 Task: Create a rule from the Agile list, Priority changed -> Complete task in the project TreePlan if Priority Cleared then Complete Task.
Action: Mouse moved to (31, 66)
Screenshot: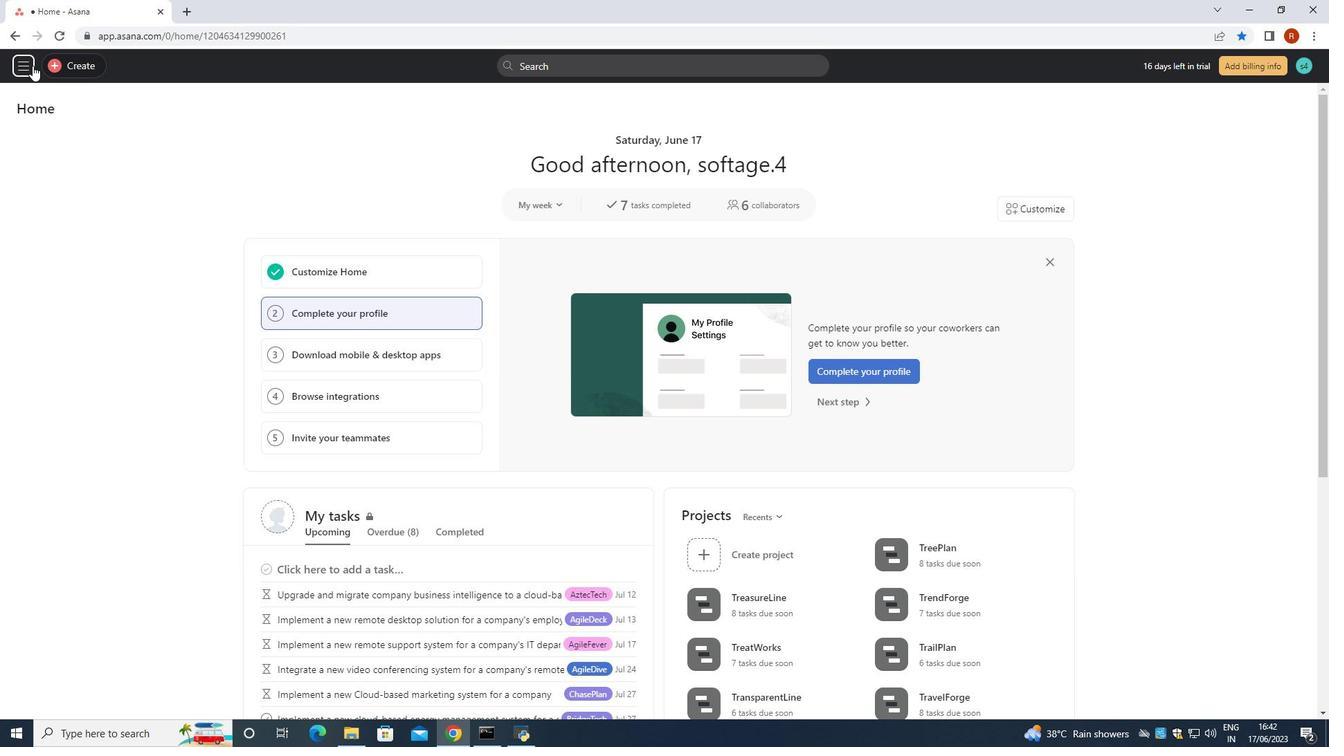 
Action: Mouse pressed left at (31, 66)
Screenshot: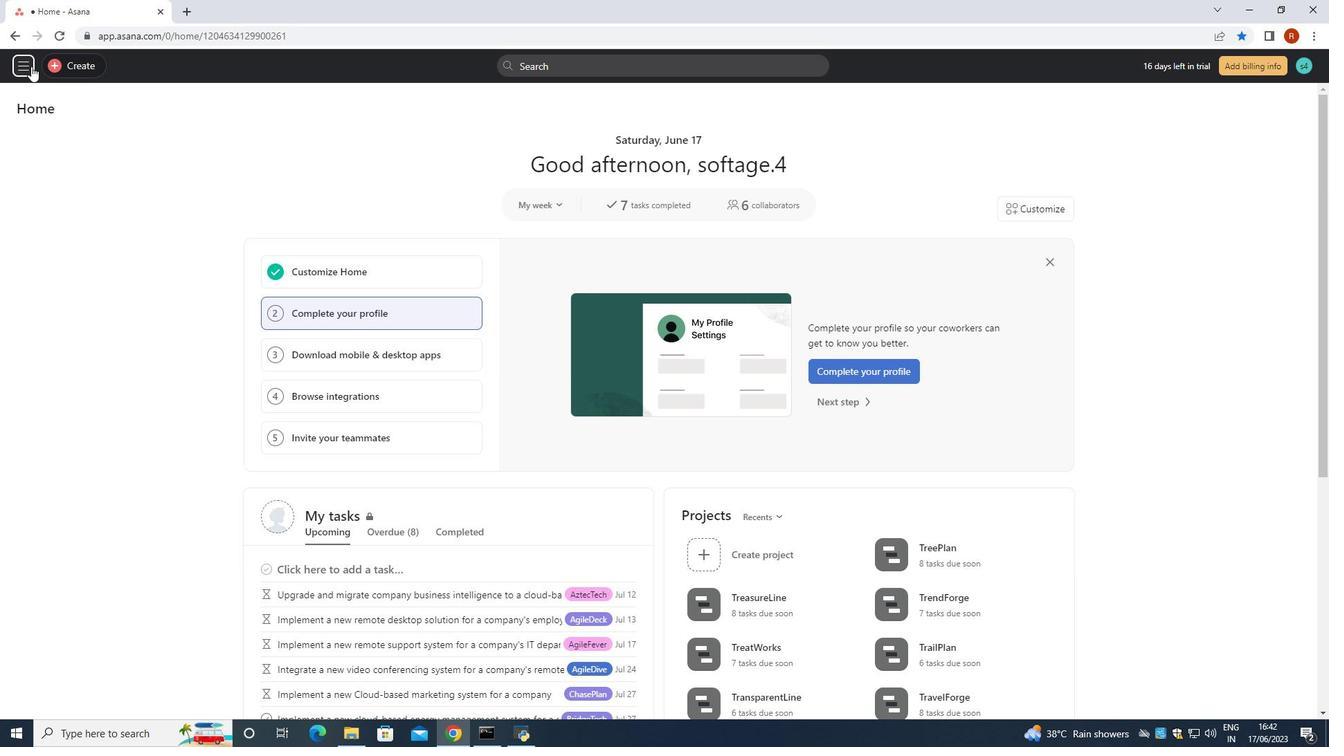 
Action: Mouse moved to (61, 413)
Screenshot: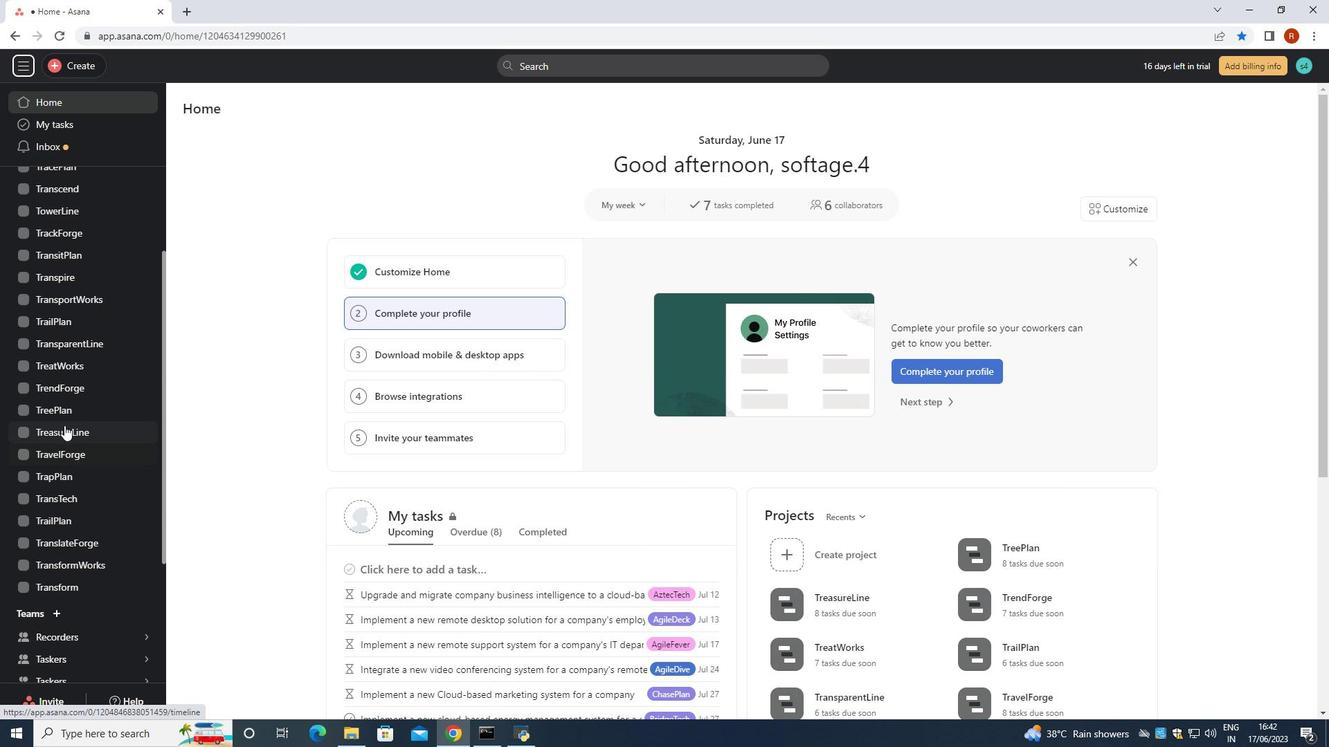 
Action: Mouse pressed left at (61, 413)
Screenshot: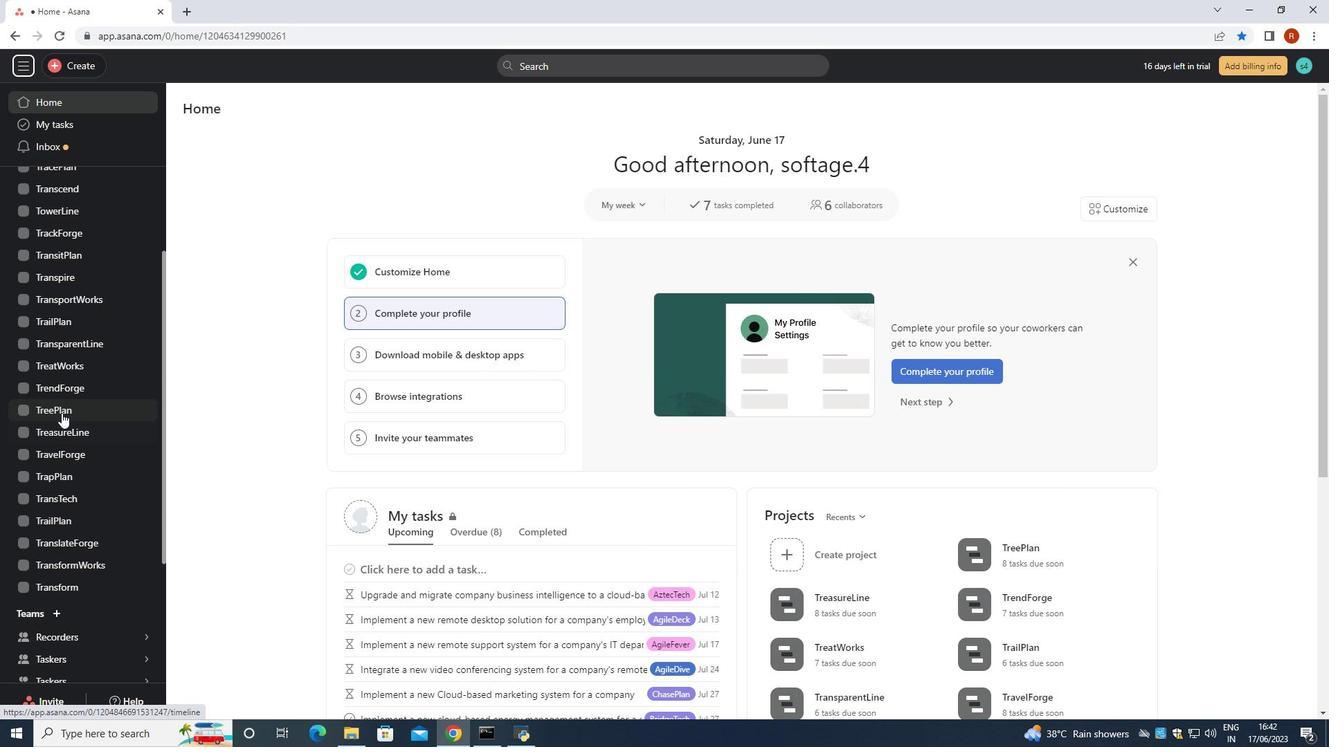 
Action: Mouse moved to (1299, 108)
Screenshot: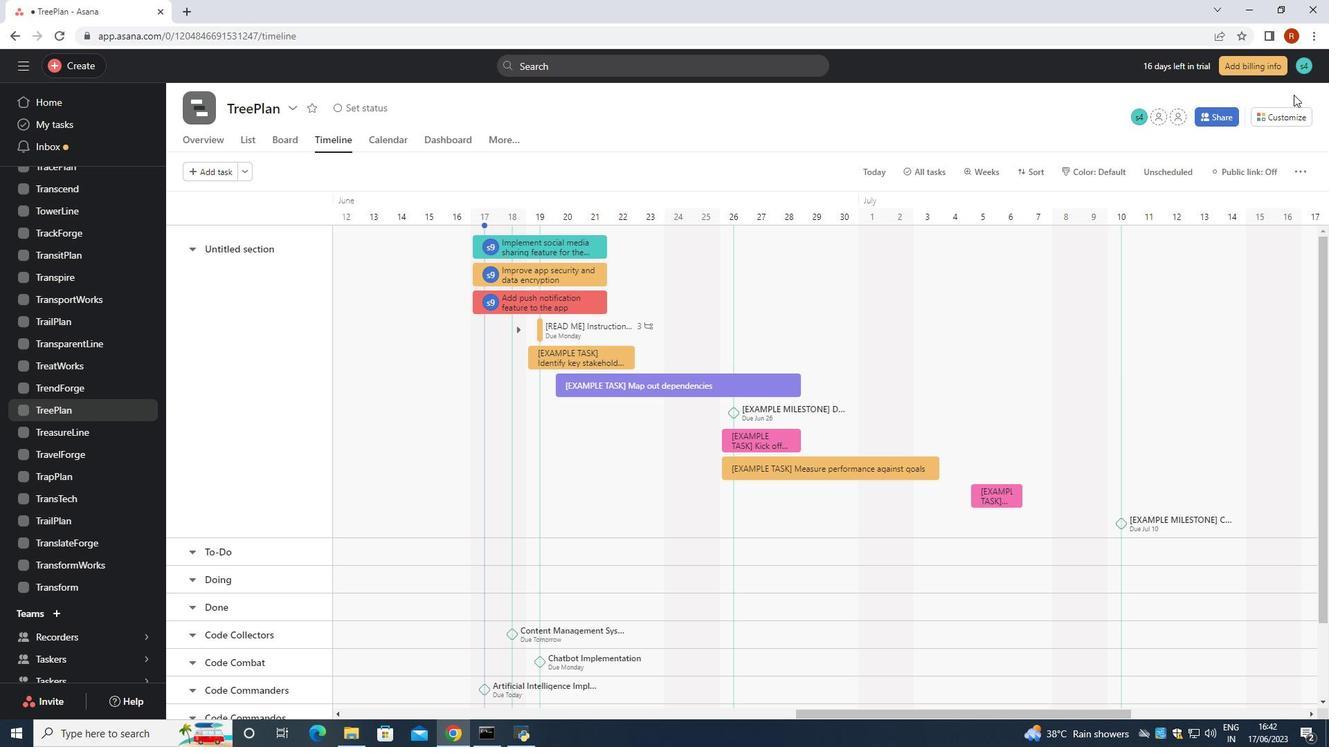 
Action: Mouse pressed left at (1299, 108)
Screenshot: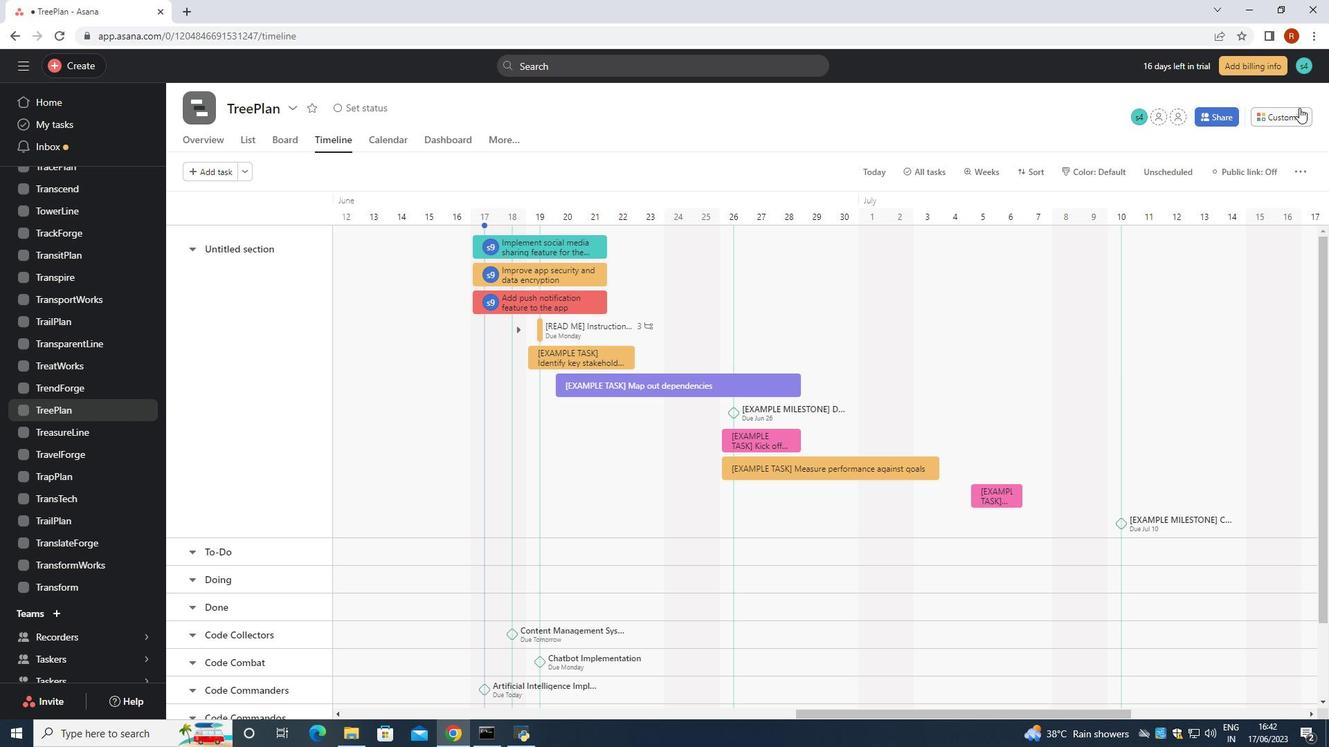 
Action: Mouse moved to (1040, 330)
Screenshot: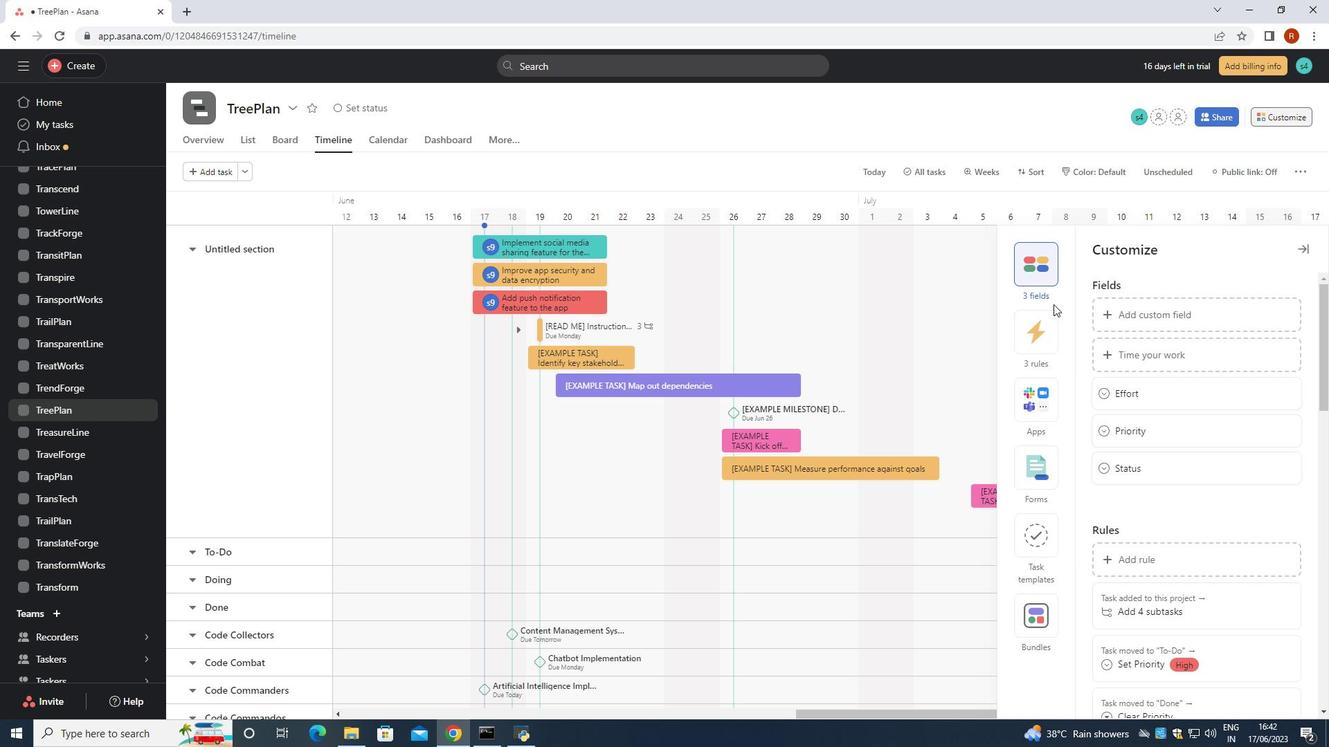 
Action: Mouse pressed left at (1040, 330)
Screenshot: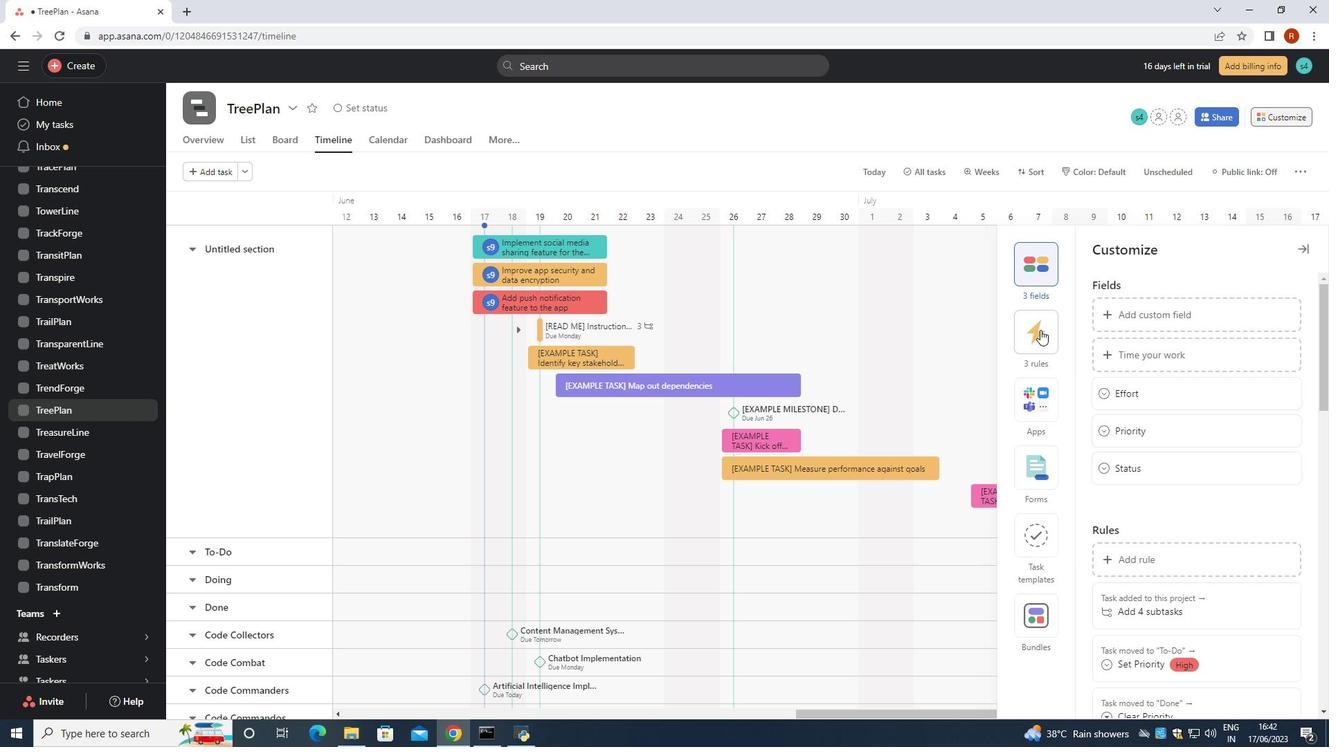 
Action: Mouse moved to (1136, 322)
Screenshot: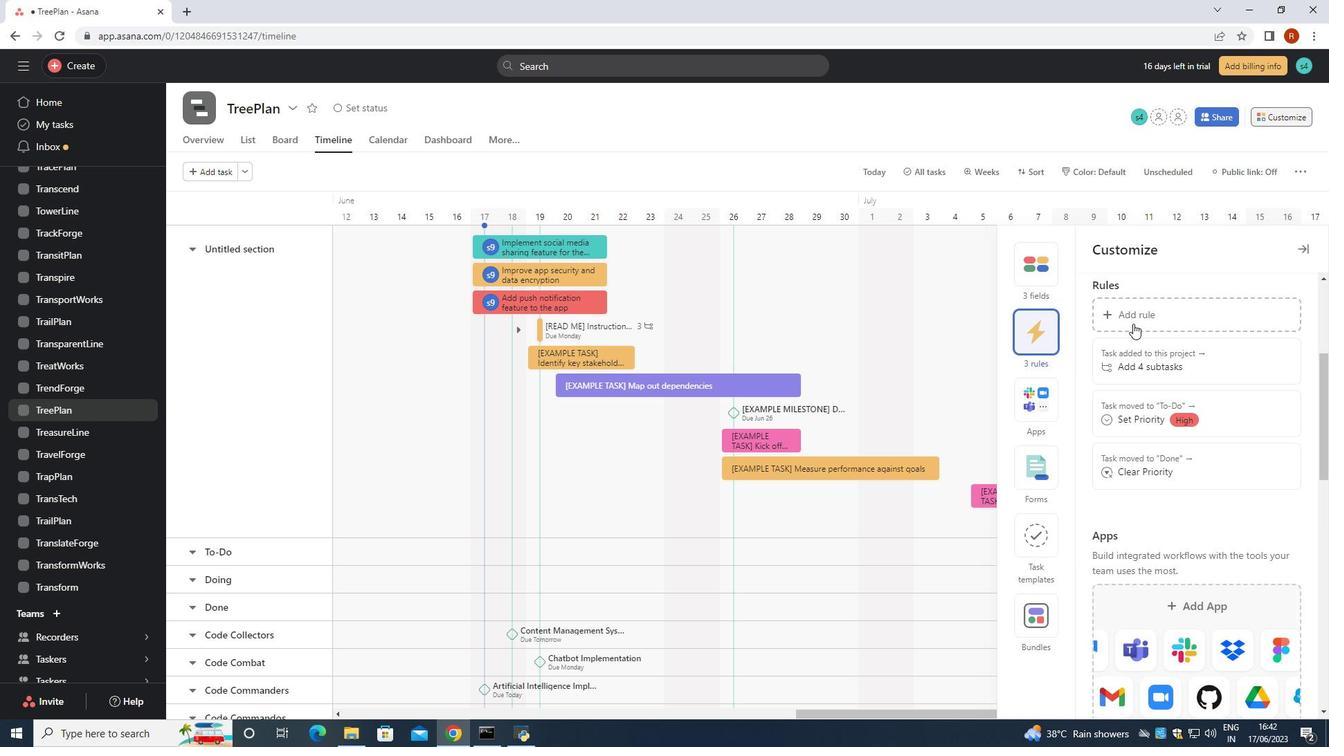 
Action: Mouse pressed left at (1136, 322)
Screenshot: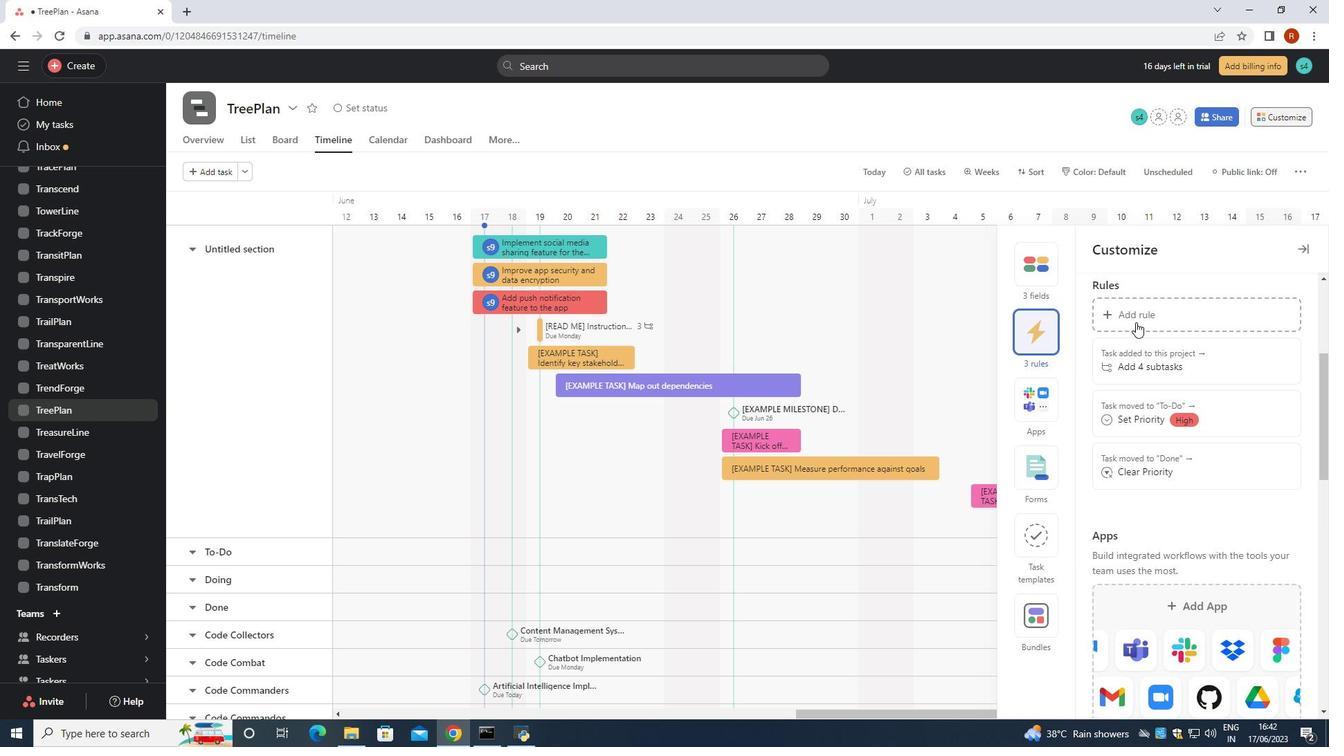 
Action: Mouse moved to (314, 212)
Screenshot: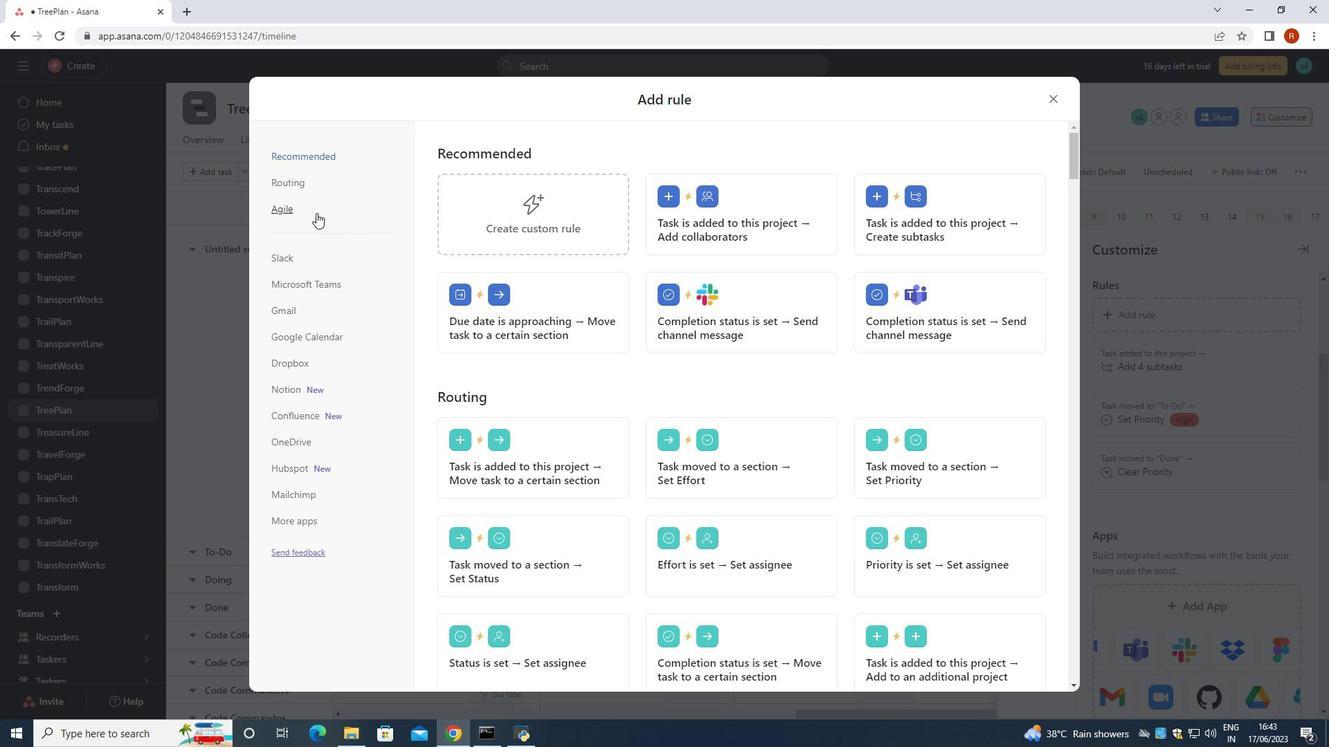 
Action: Mouse pressed left at (314, 212)
Screenshot: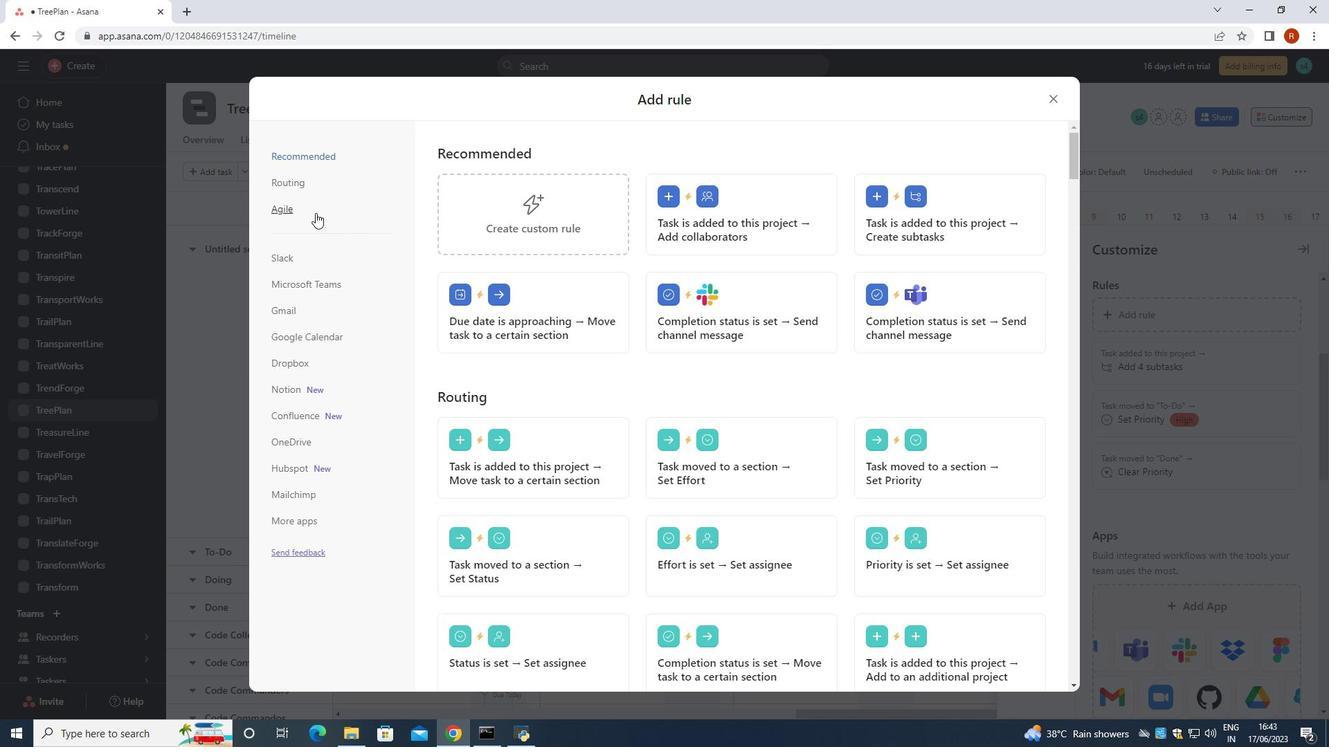 
Action: Mouse moved to (778, 209)
Screenshot: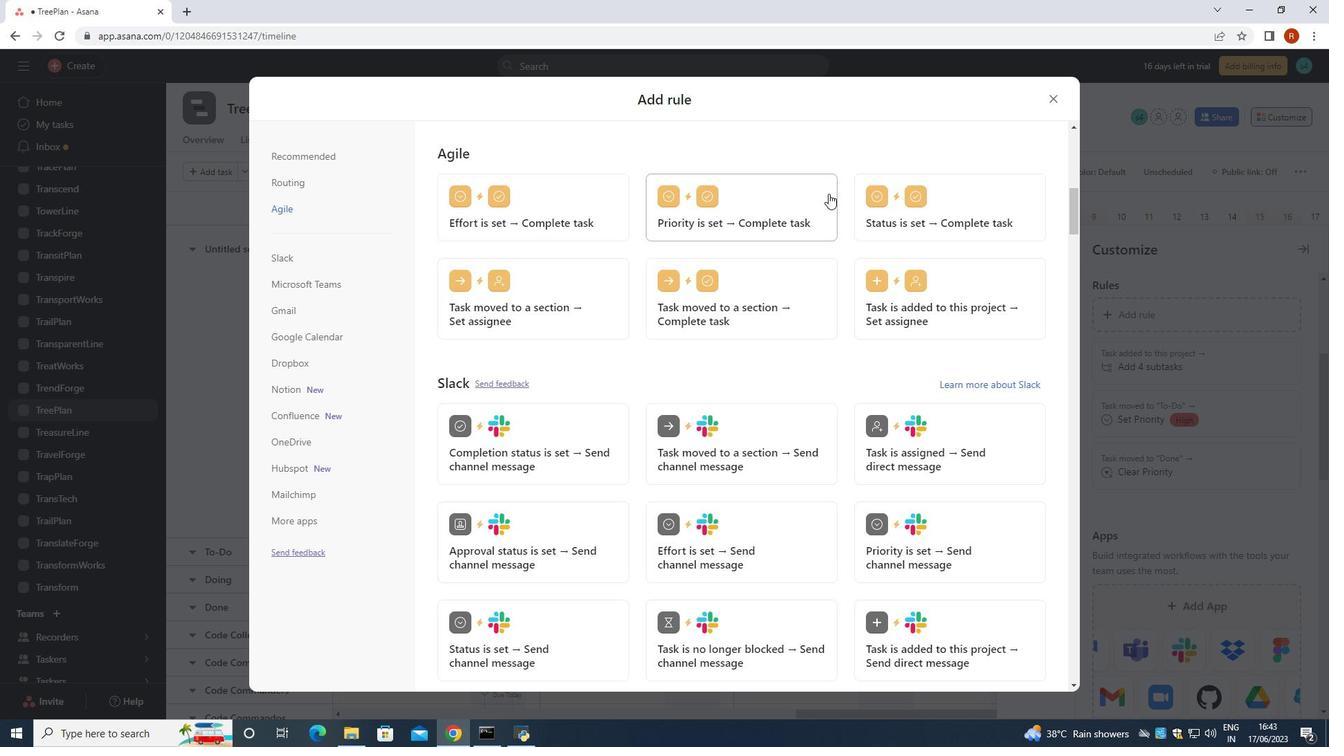 
Action: Mouse pressed left at (778, 209)
Screenshot: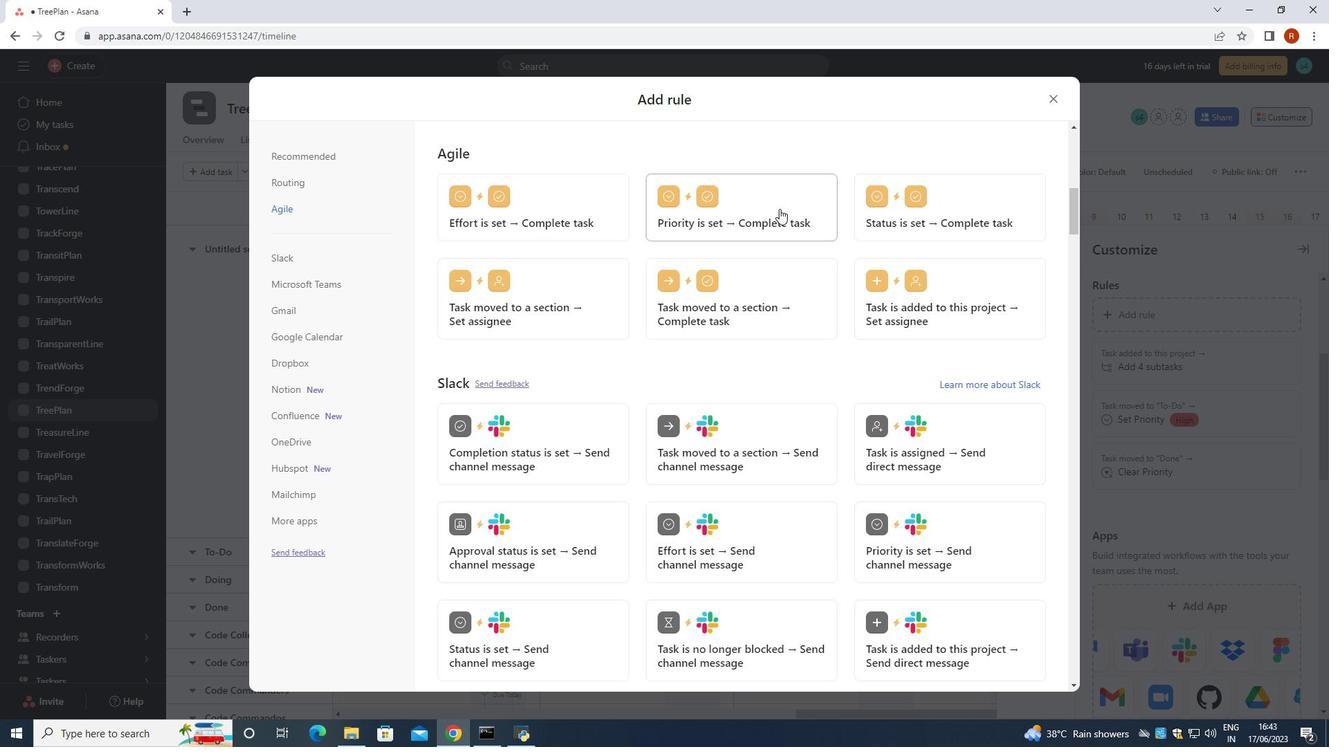 
Action: Mouse moved to (902, 234)
Screenshot: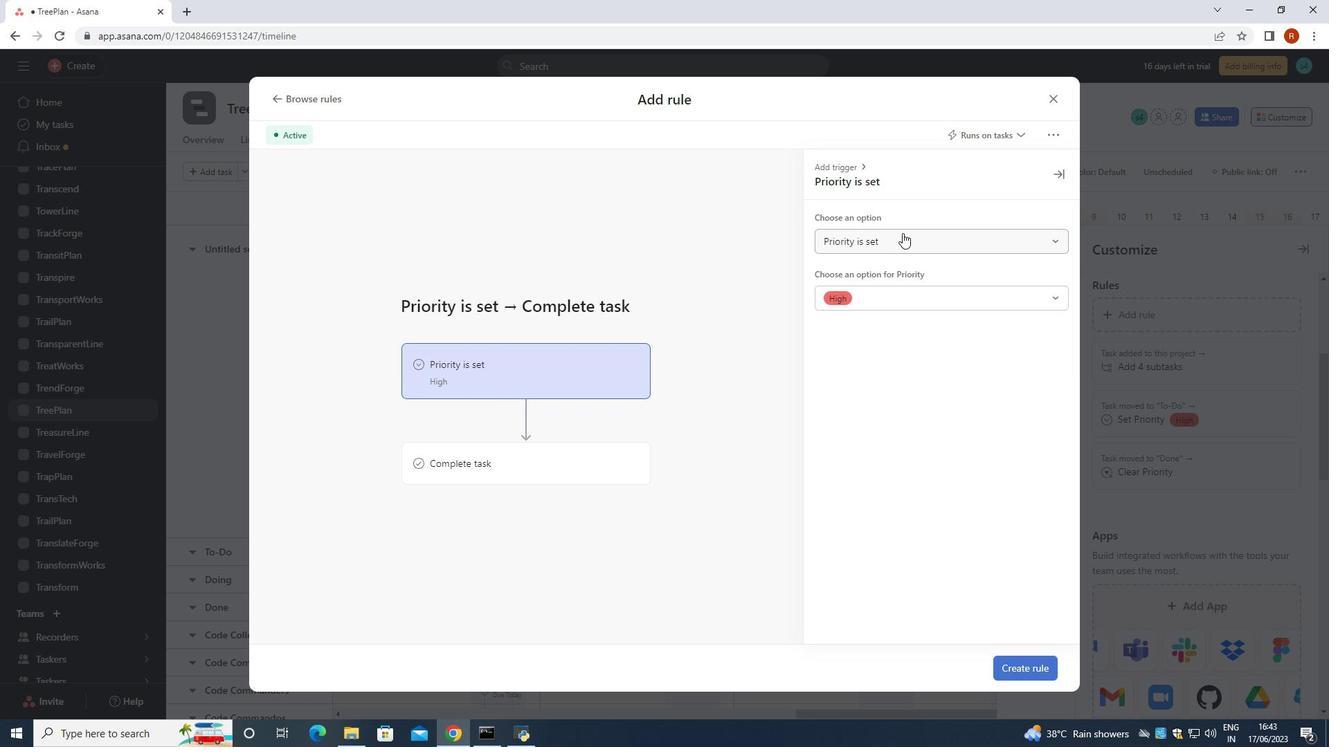 
Action: Mouse pressed left at (902, 234)
Screenshot: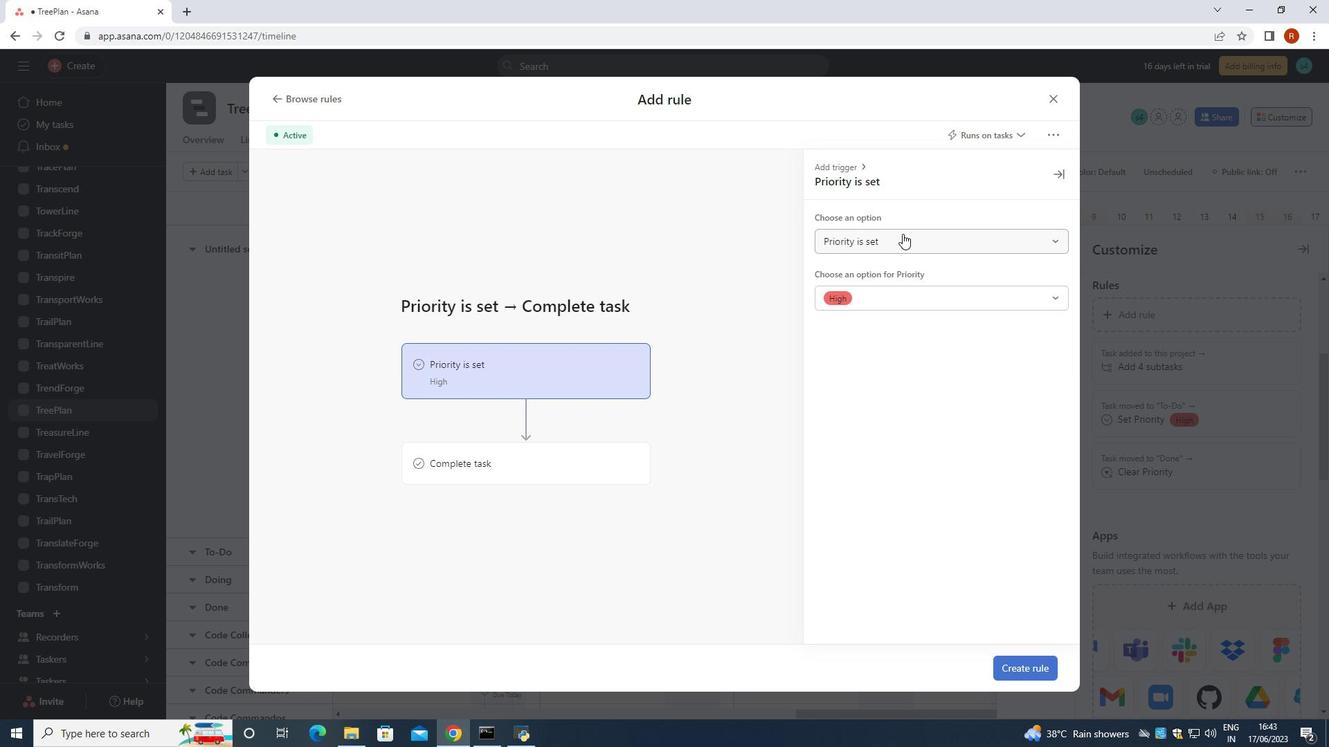 
Action: Mouse pressed left at (902, 234)
Screenshot: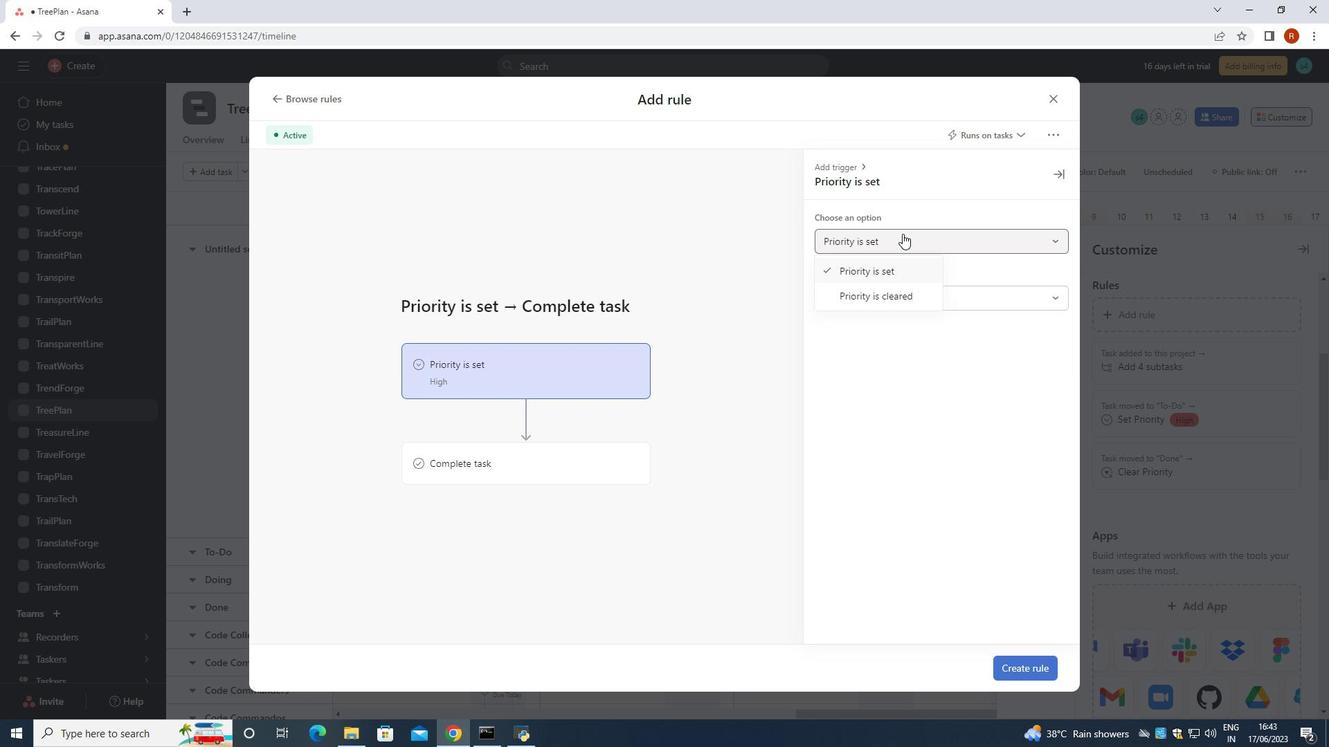 
Action: Mouse pressed left at (902, 234)
Screenshot: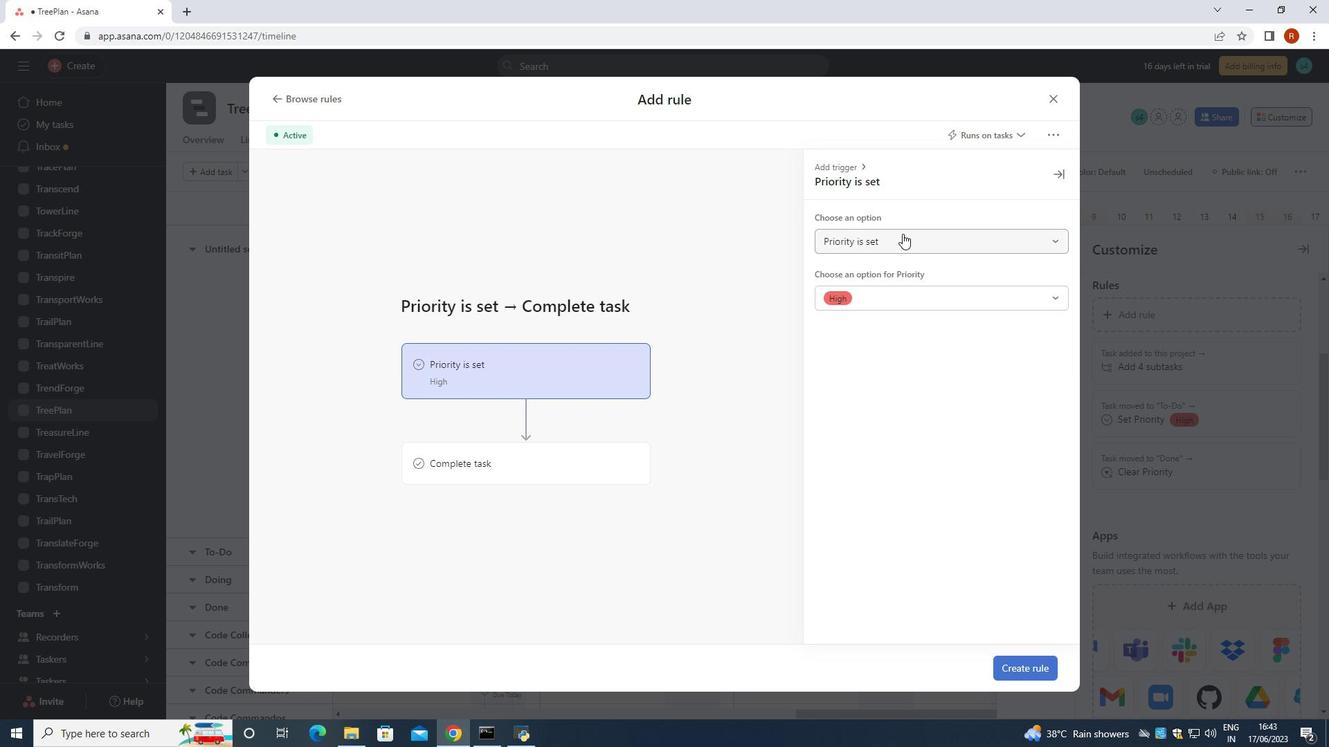 
Action: Mouse moved to (893, 307)
Screenshot: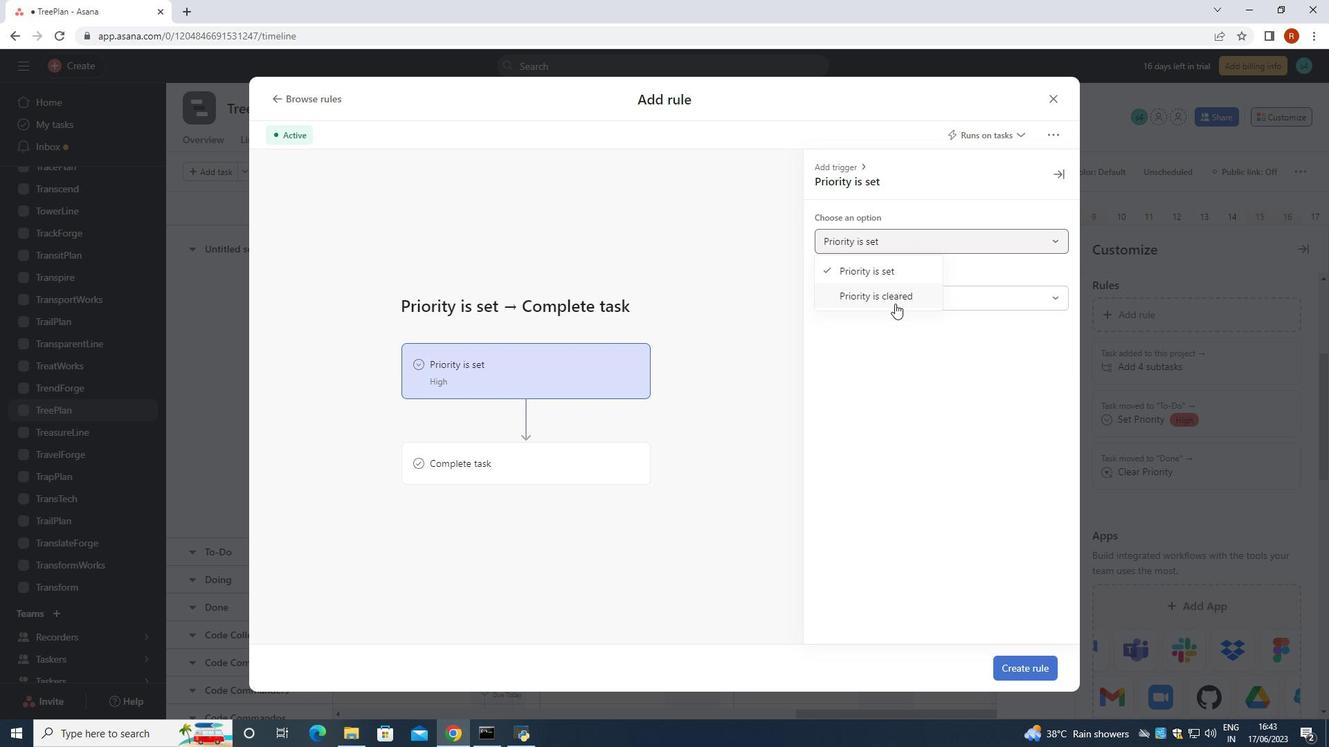 
Action: Mouse pressed left at (893, 307)
Screenshot: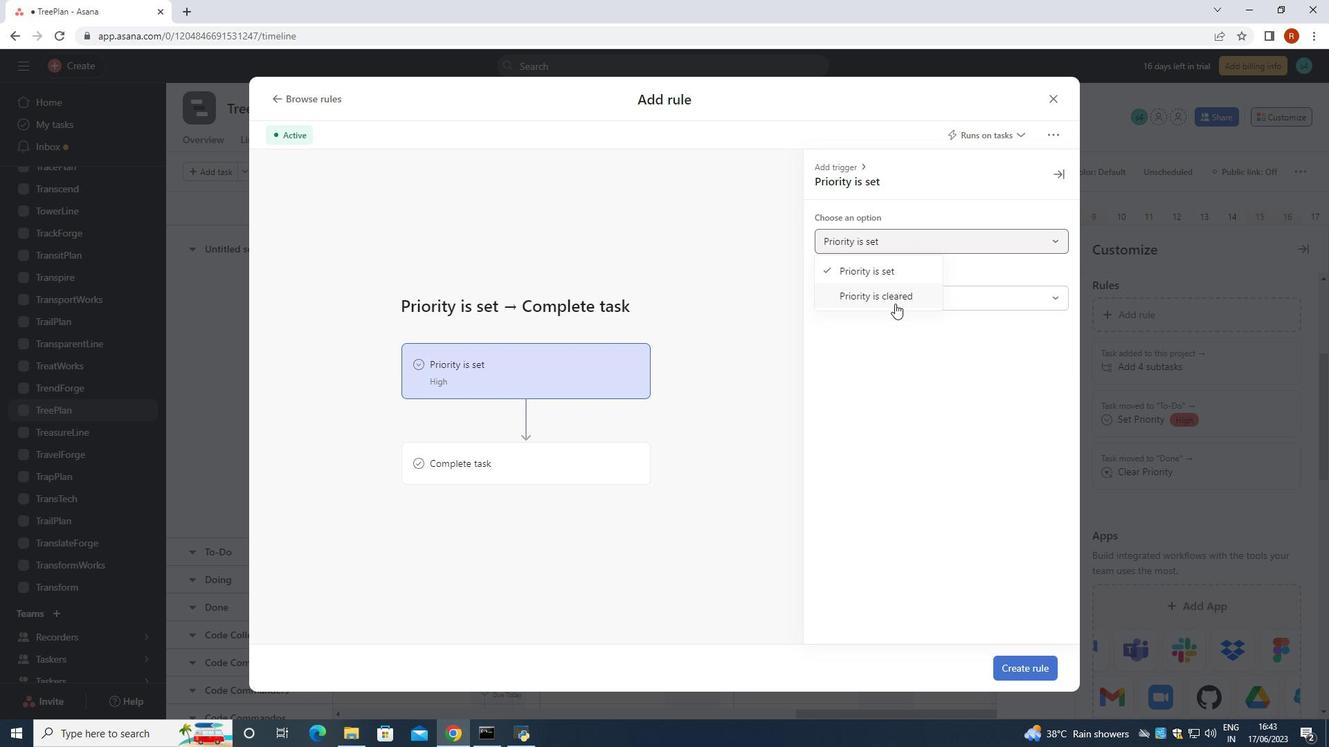 
Action: Mouse moved to (602, 447)
Screenshot: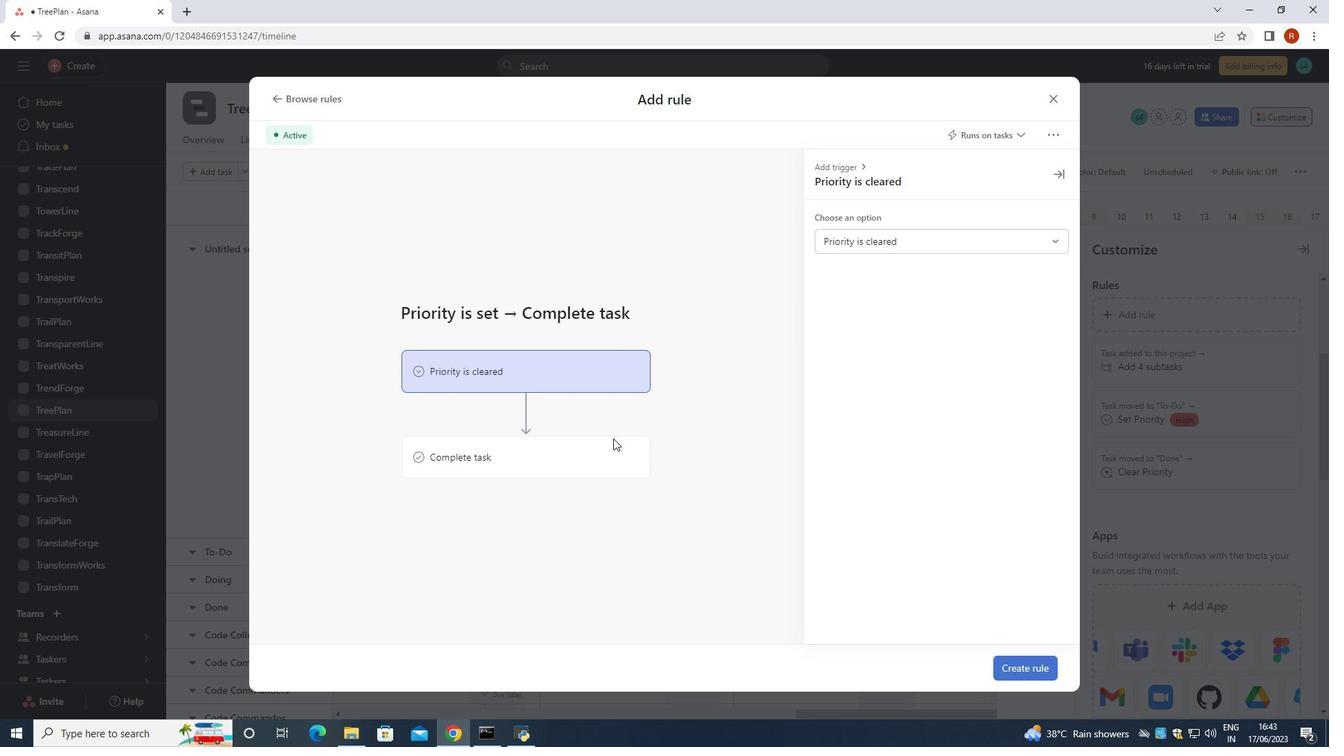
Action: Mouse pressed left at (602, 447)
Screenshot: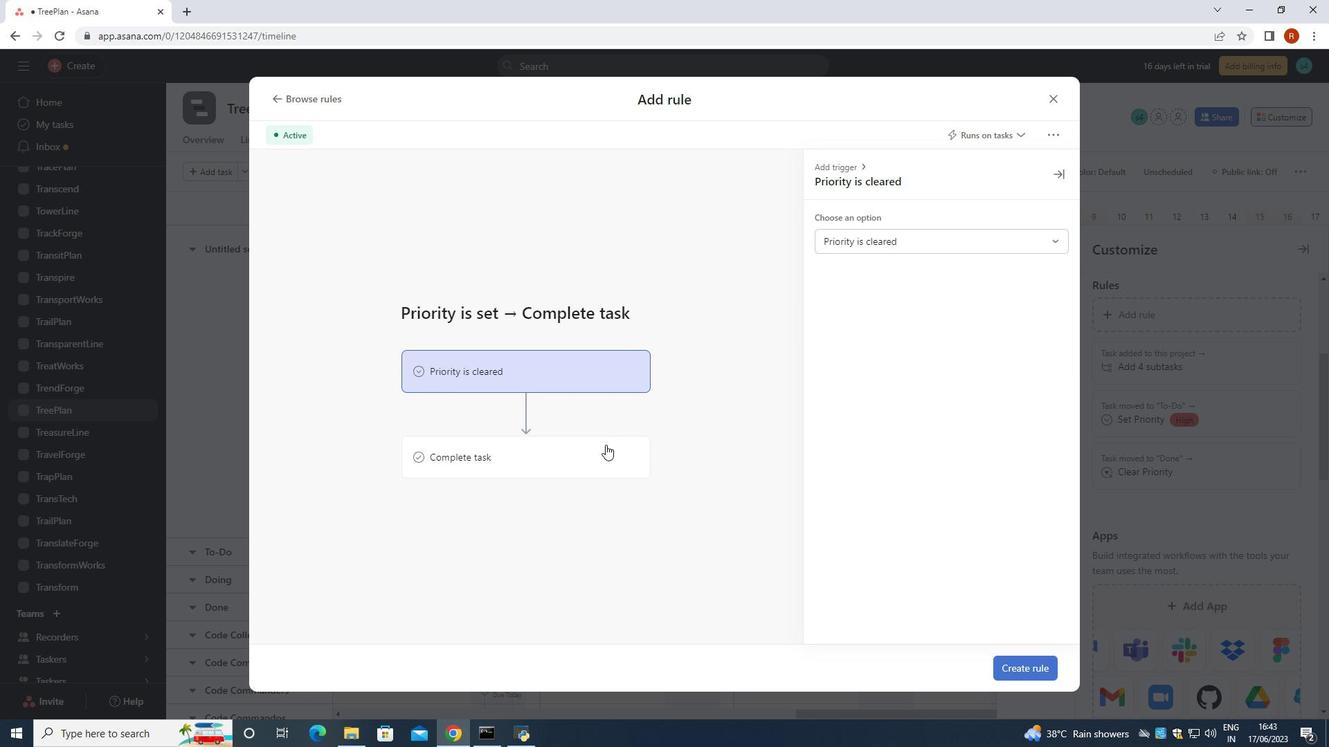 
Action: Mouse moved to (965, 255)
Screenshot: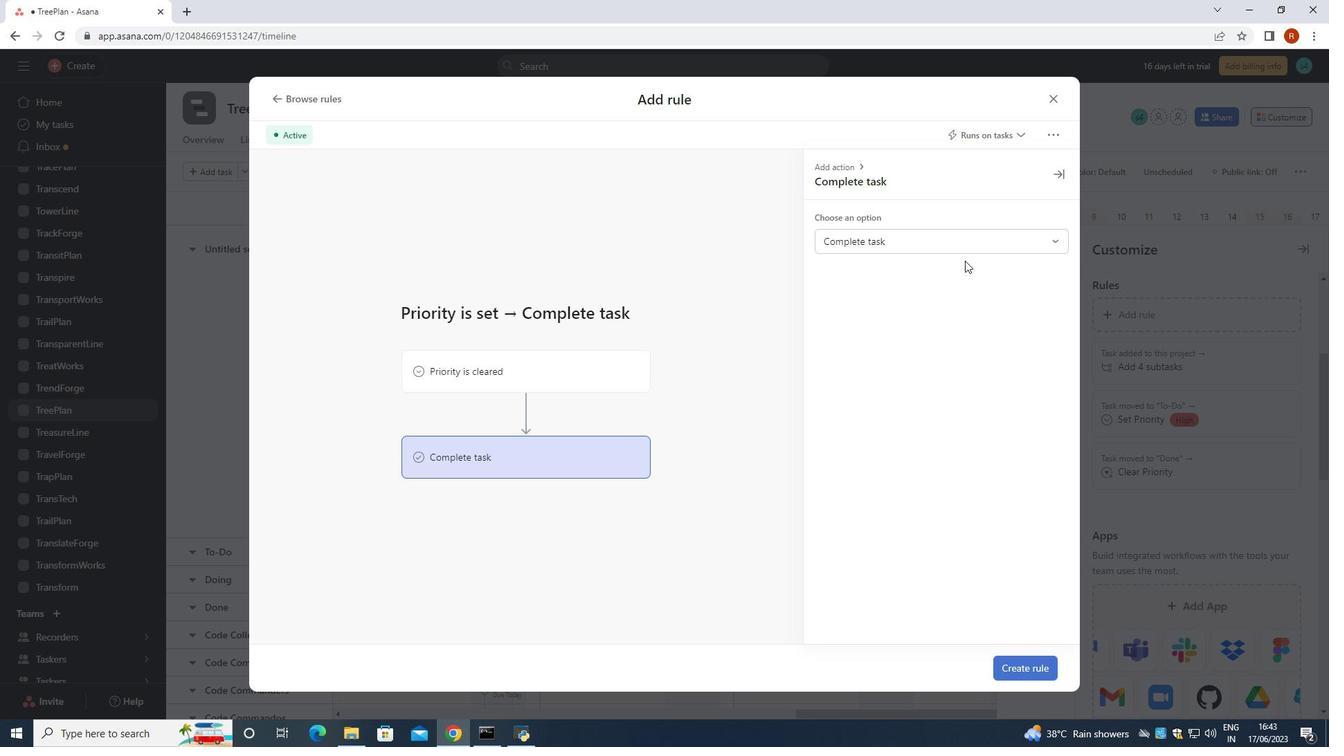 
Action: Mouse pressed left at (965, 255)
Screenshot: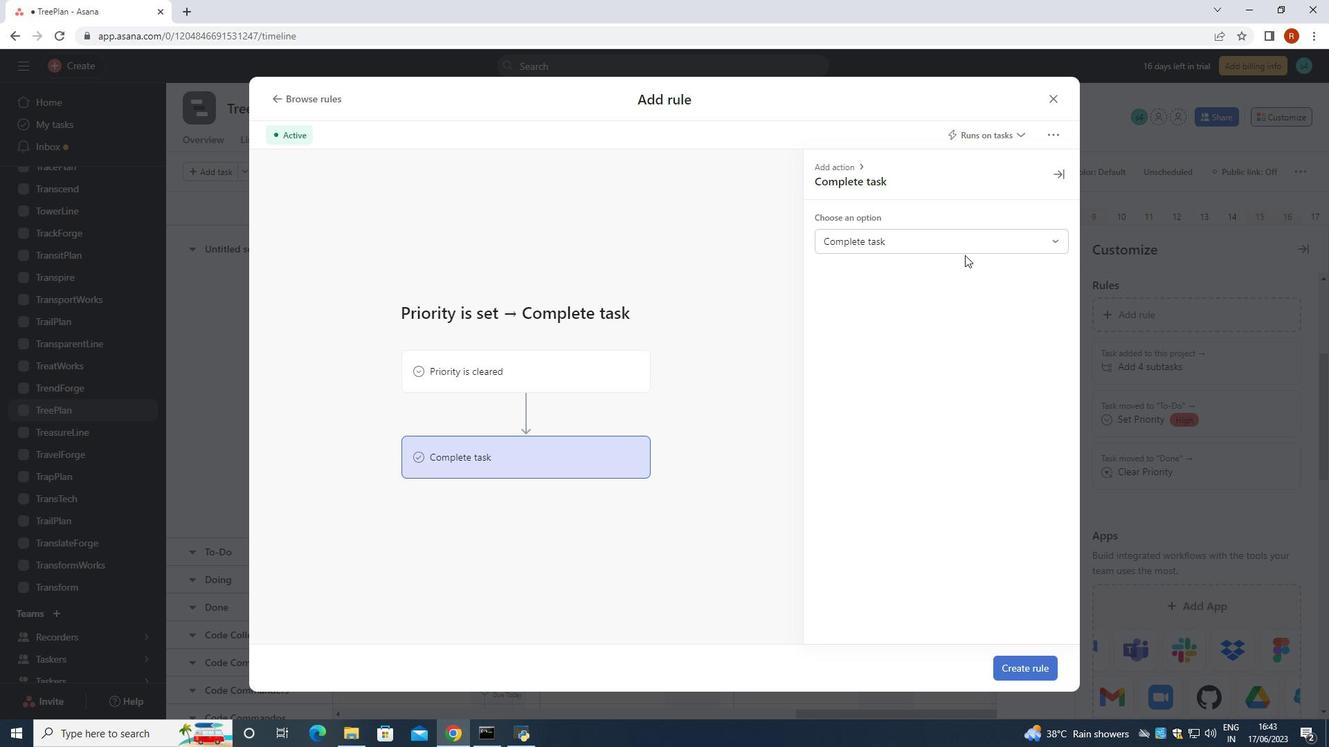 
Action: Mouse moved to (963, 243)
Screenshot: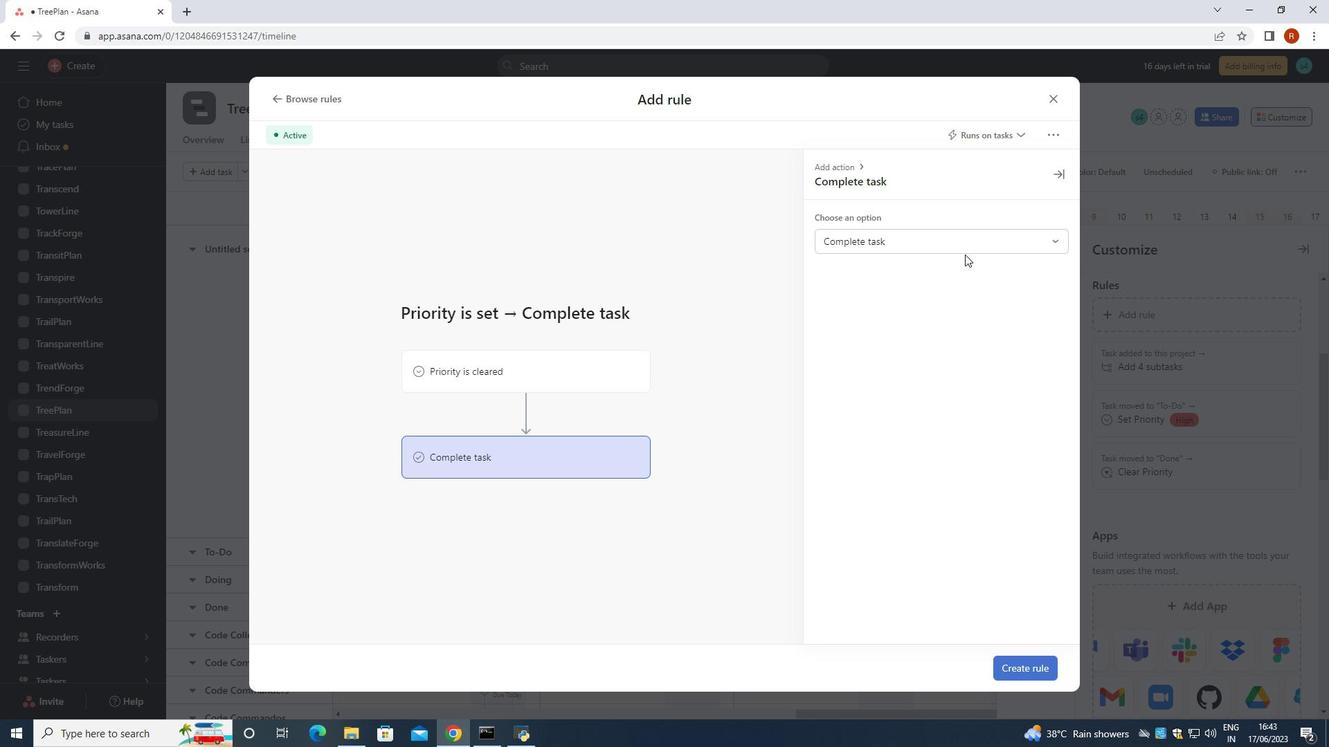
Action: Mouse pressed left at (963, 243)
Screenshot: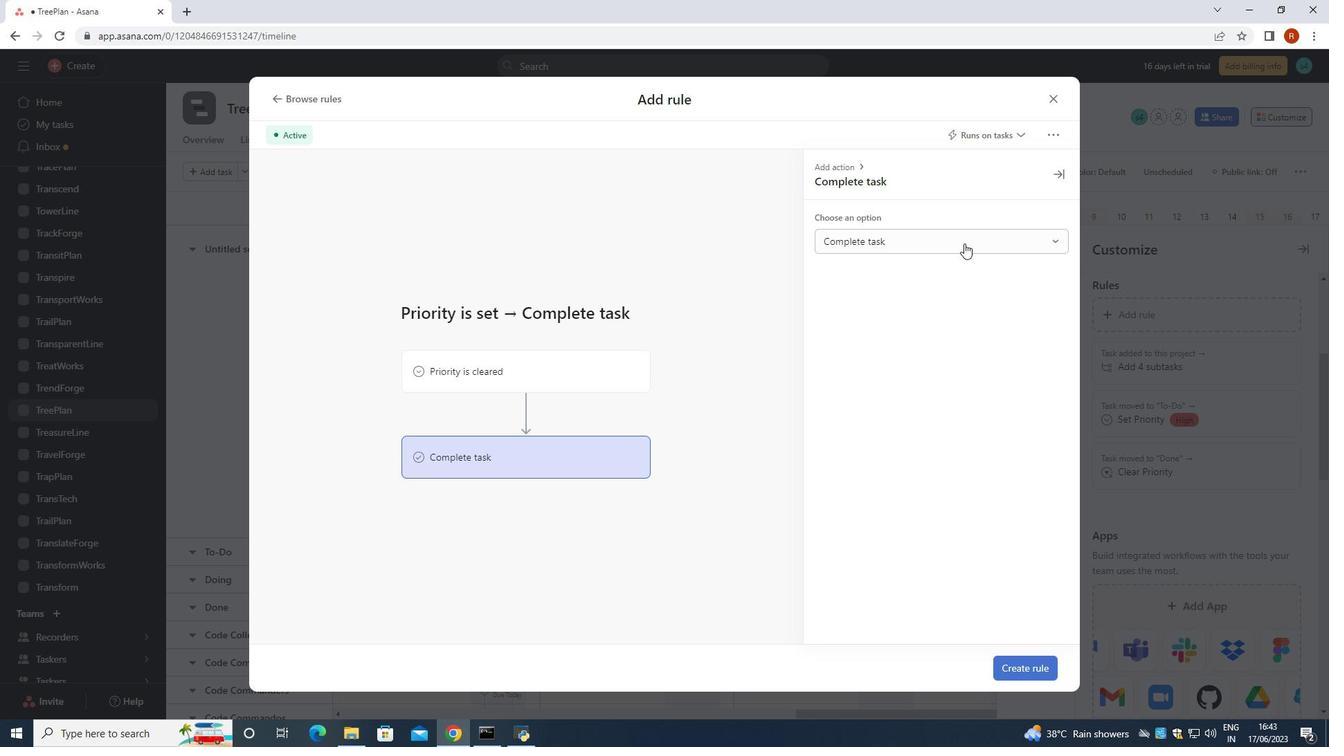 
Action: Mouse moved to (888, 267)
Screenshot: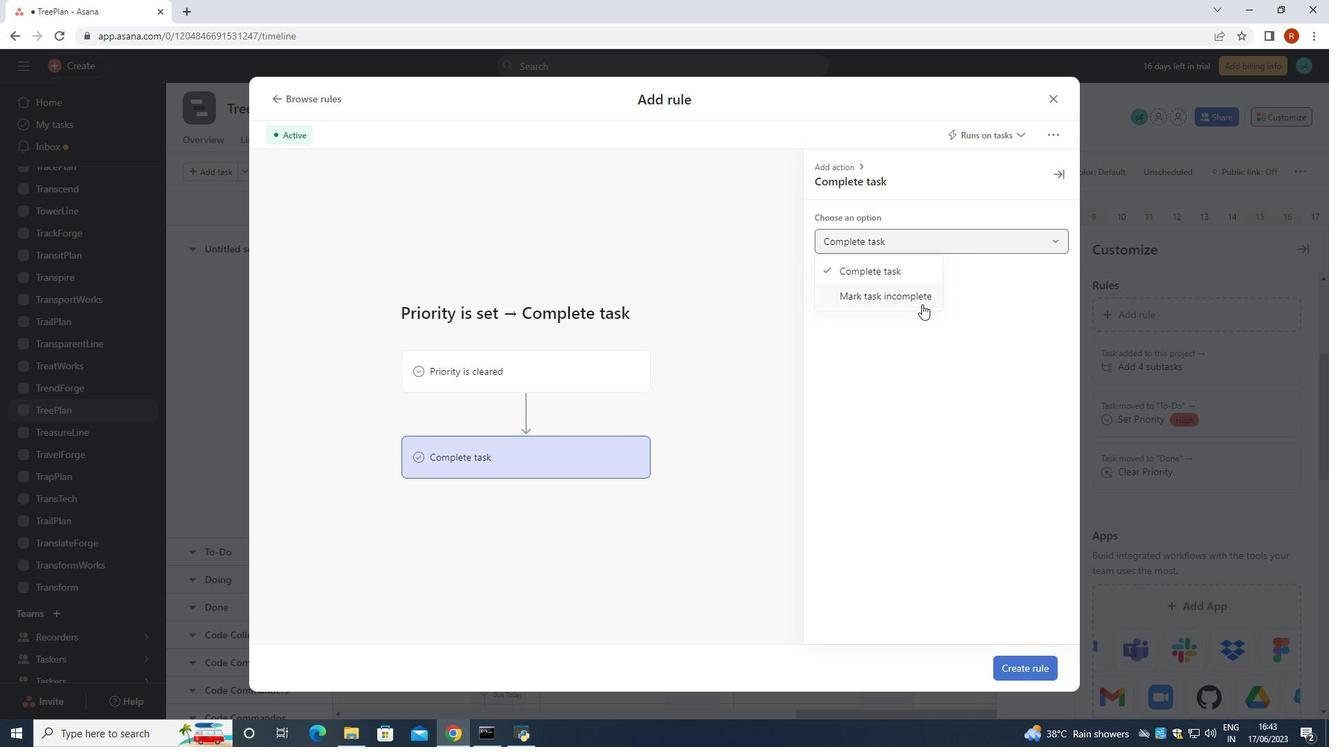 
Action: Mouse pressed left at (888, 267)
Screenshot: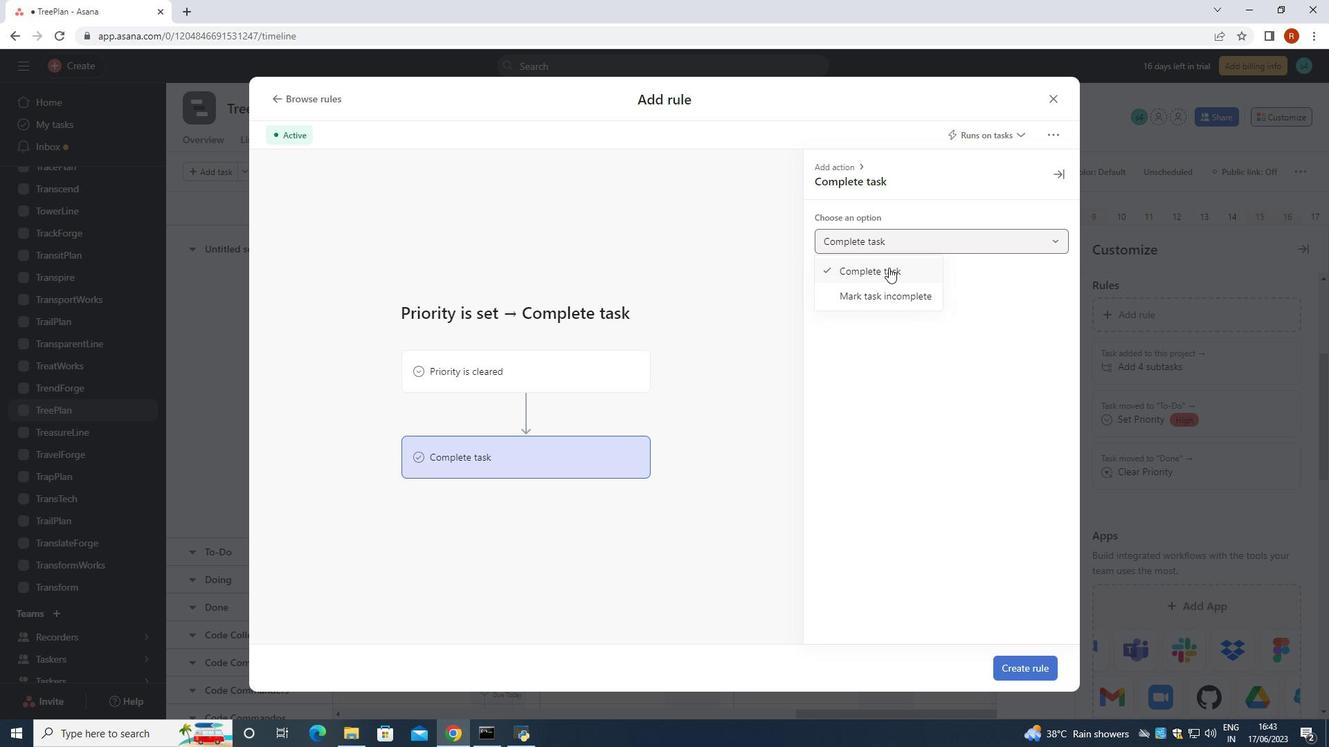 
Action: Mouse moved to (1037, 668)
Screenshot: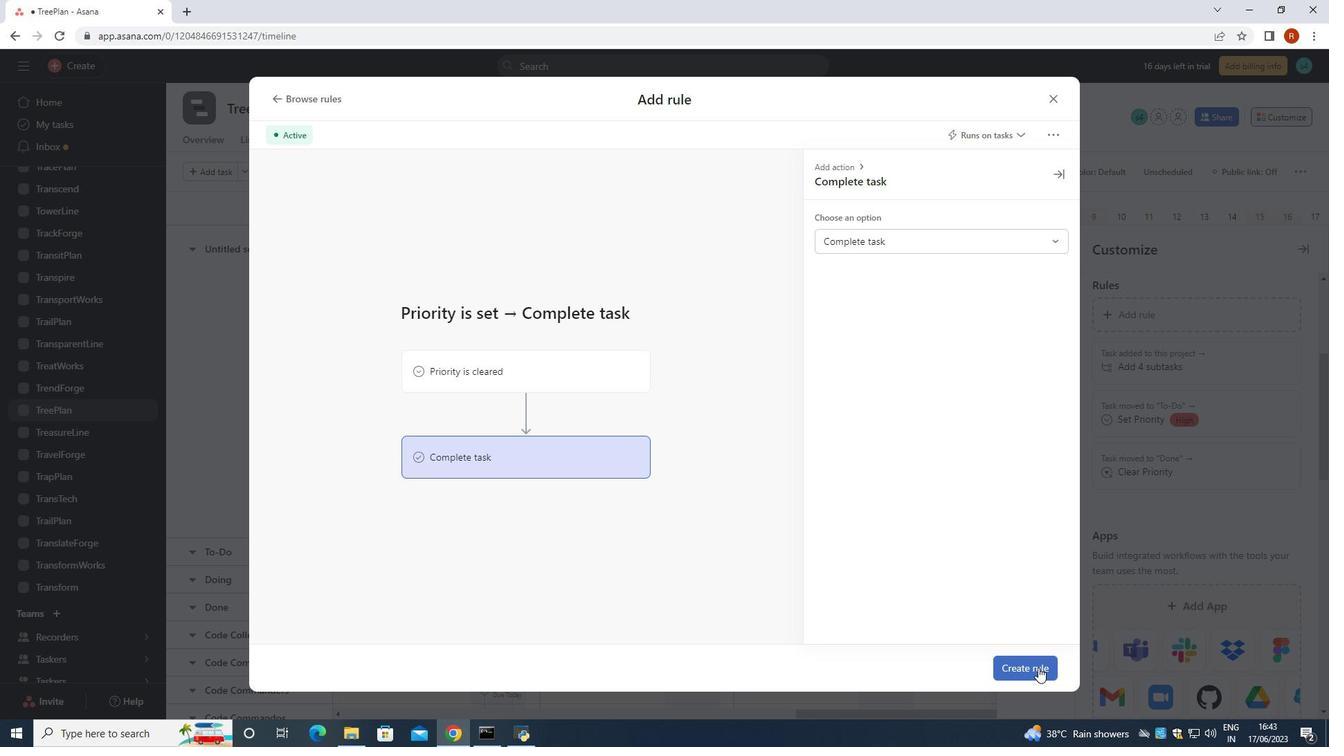 
Action: Mouse pressed left at (1037, 668)
Screenshot: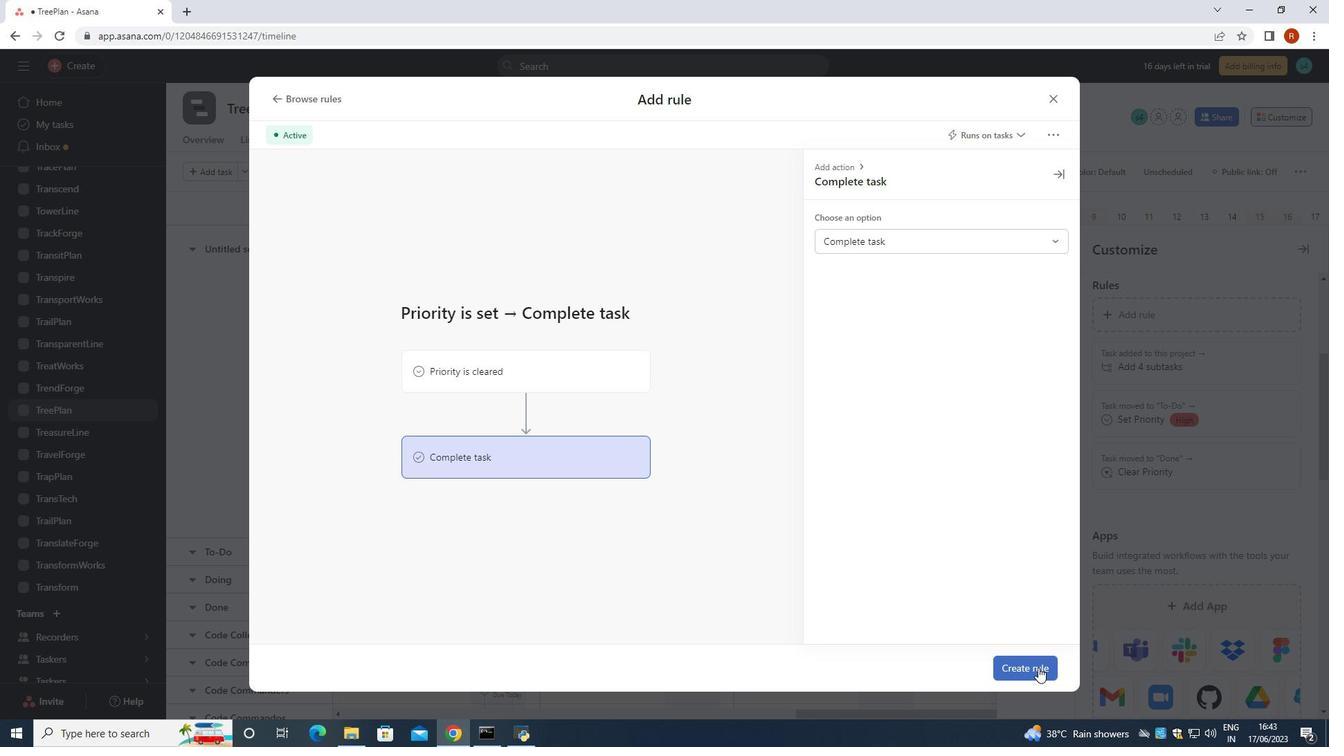 
Action: Mouse moved to (1034, 665)
Screenshot: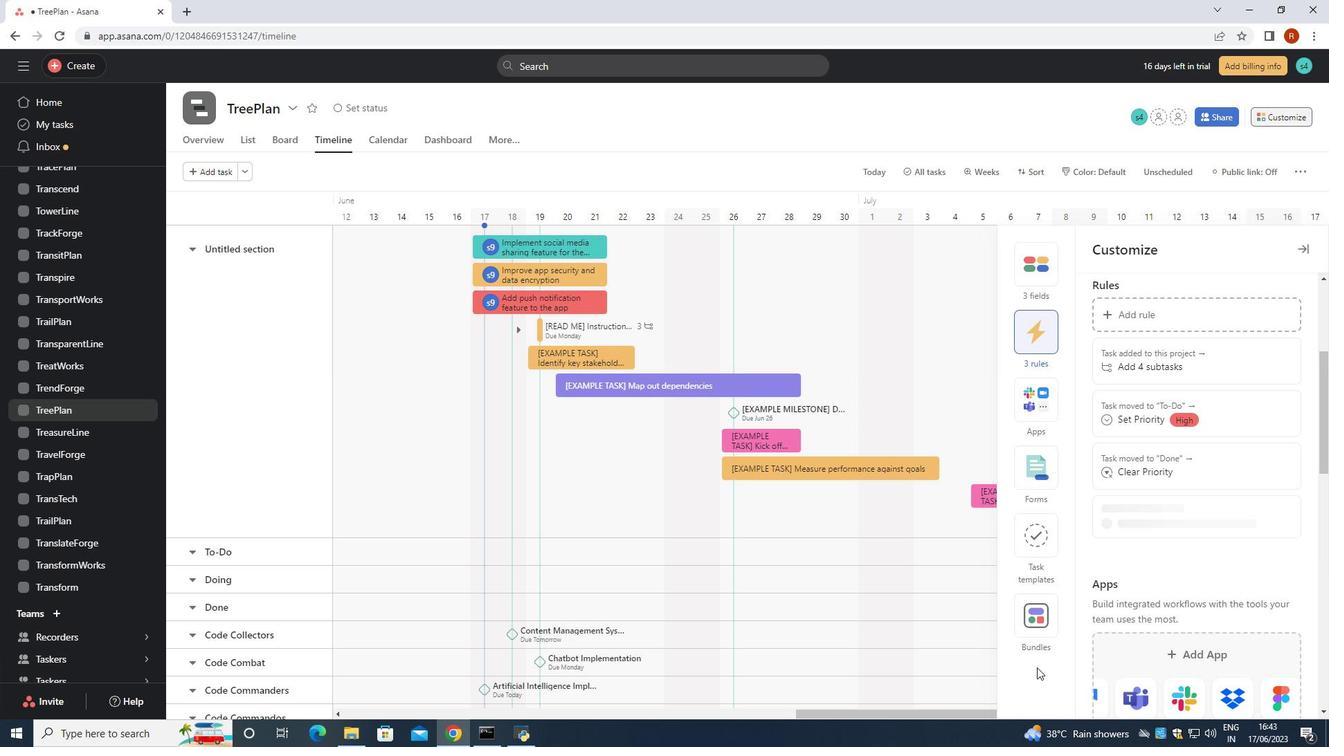 
